 Task: Write a script that checks if a process is running and prints a message accordingly.
Action: Mouse moved to (633, 268)
Screenshot: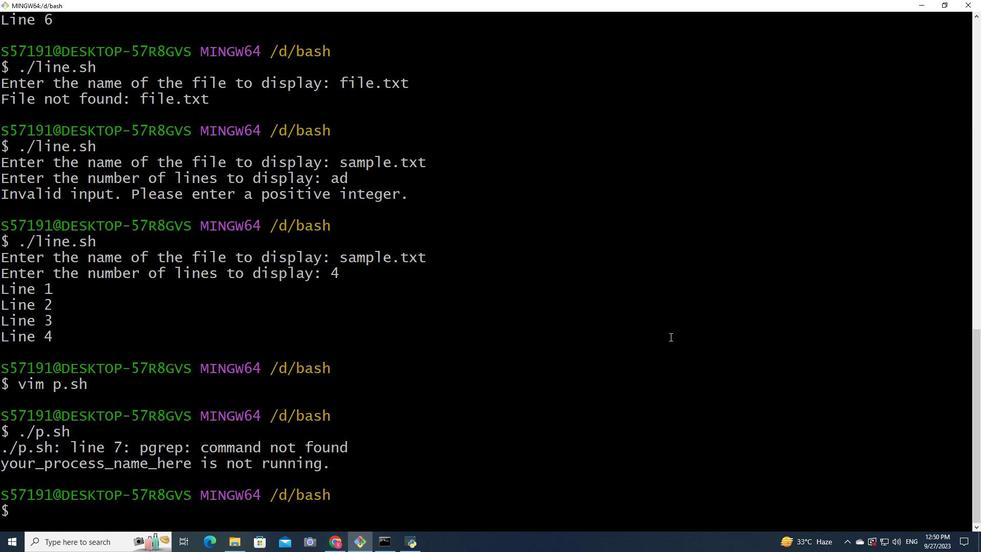 
Action: Mouse pressed left at (633, 268)
Screenshot: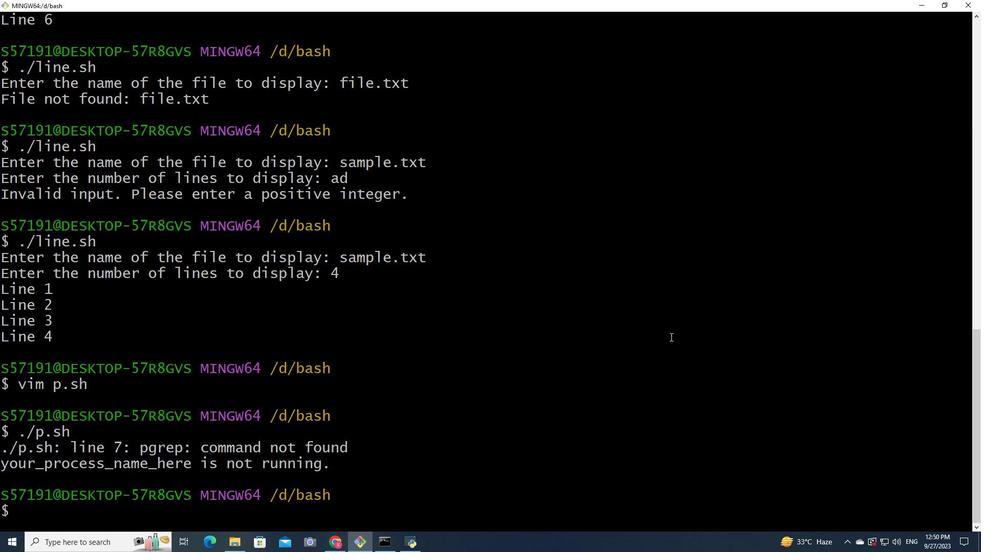 
Action: Mouse moved to (670, 336)
Screenshot: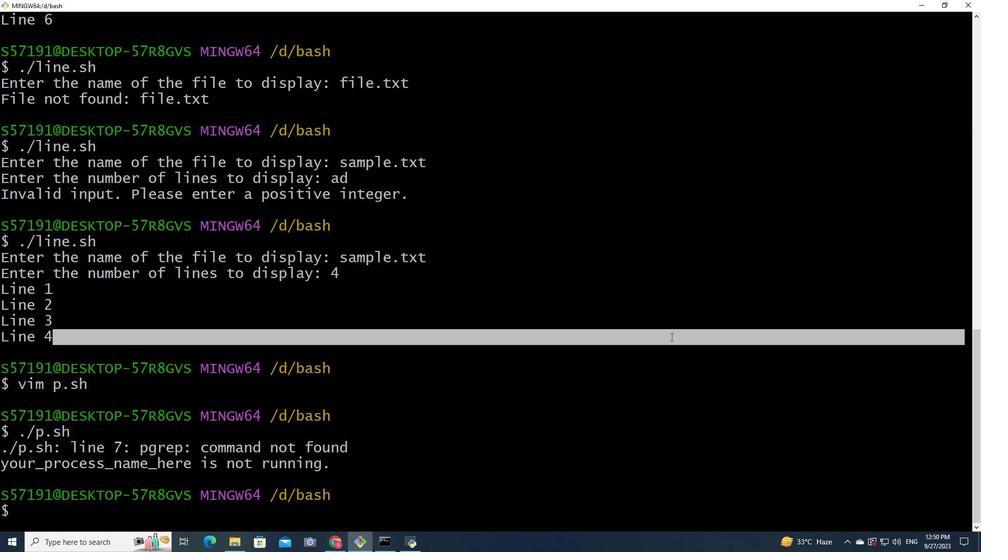 
Action: Mouse pressed left at (670, 336)
Screenshot: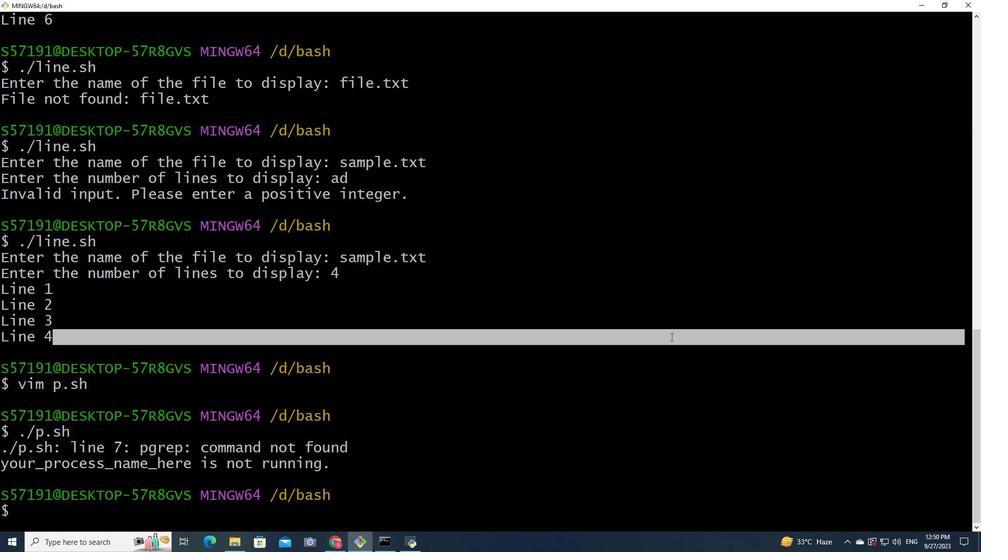 
Action: Mouse moved to (671, 336)
Screenshot: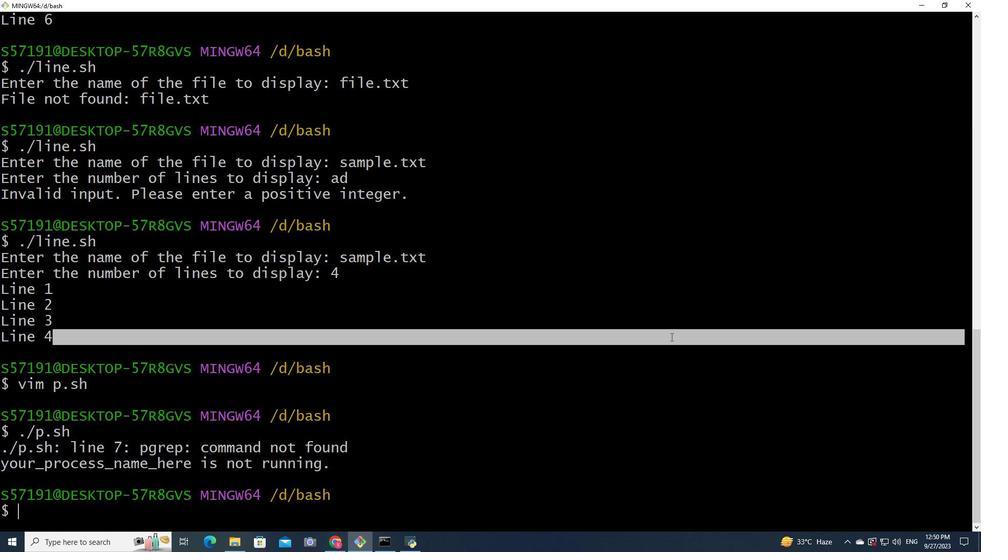 
